 Task: In the  document Nativeamericanheritage.odtMake this file  'available offline' Check 'Vision History' View the  non- printing characters
Action: Mouse moved to (56, 77)
Screenshot: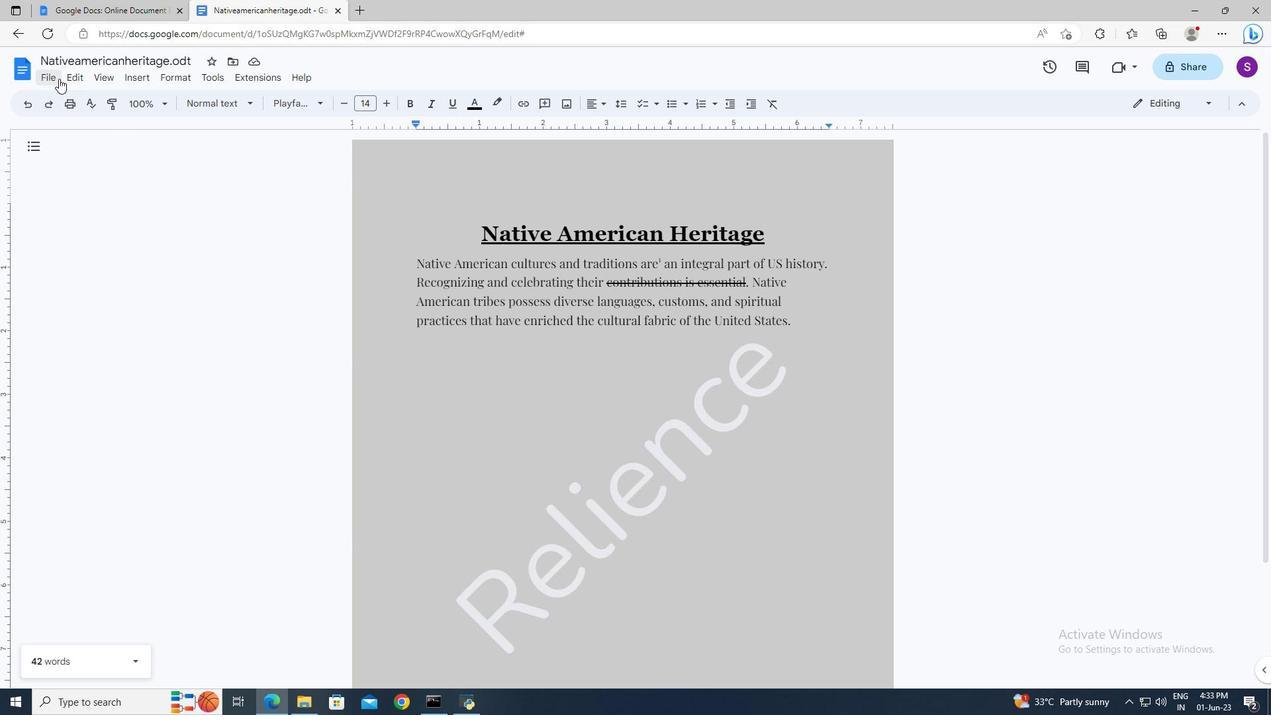 
Action: Mouse pressed left at (56, 77)
Screenshot: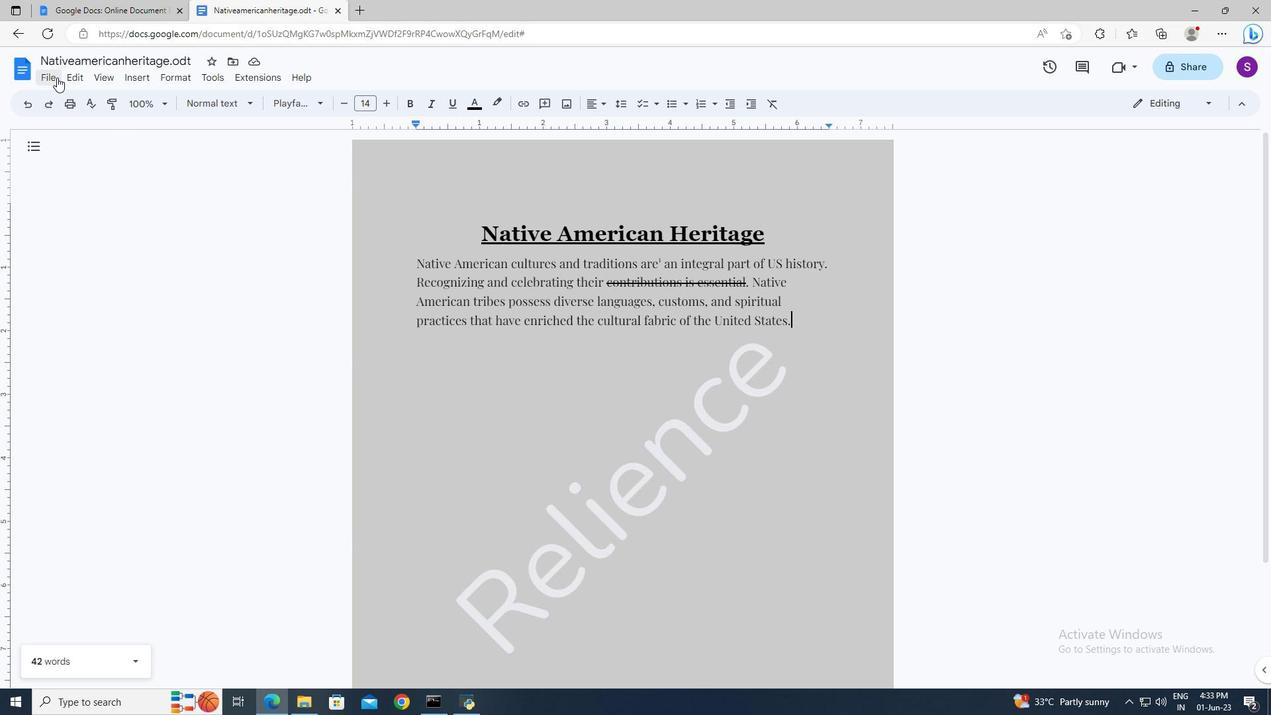 
Action: Mouse moved to (92, 364)
Screenshot: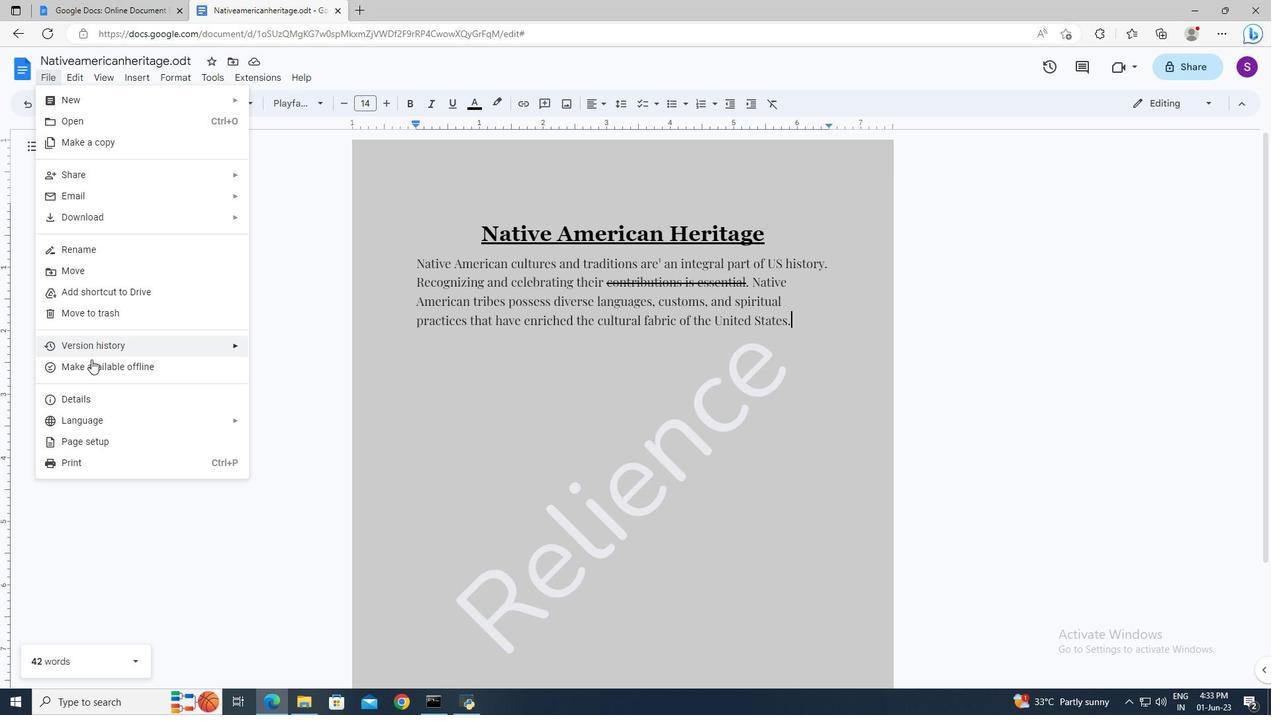 
Action: Mouse pressed left at (92, 364)
Screenshot: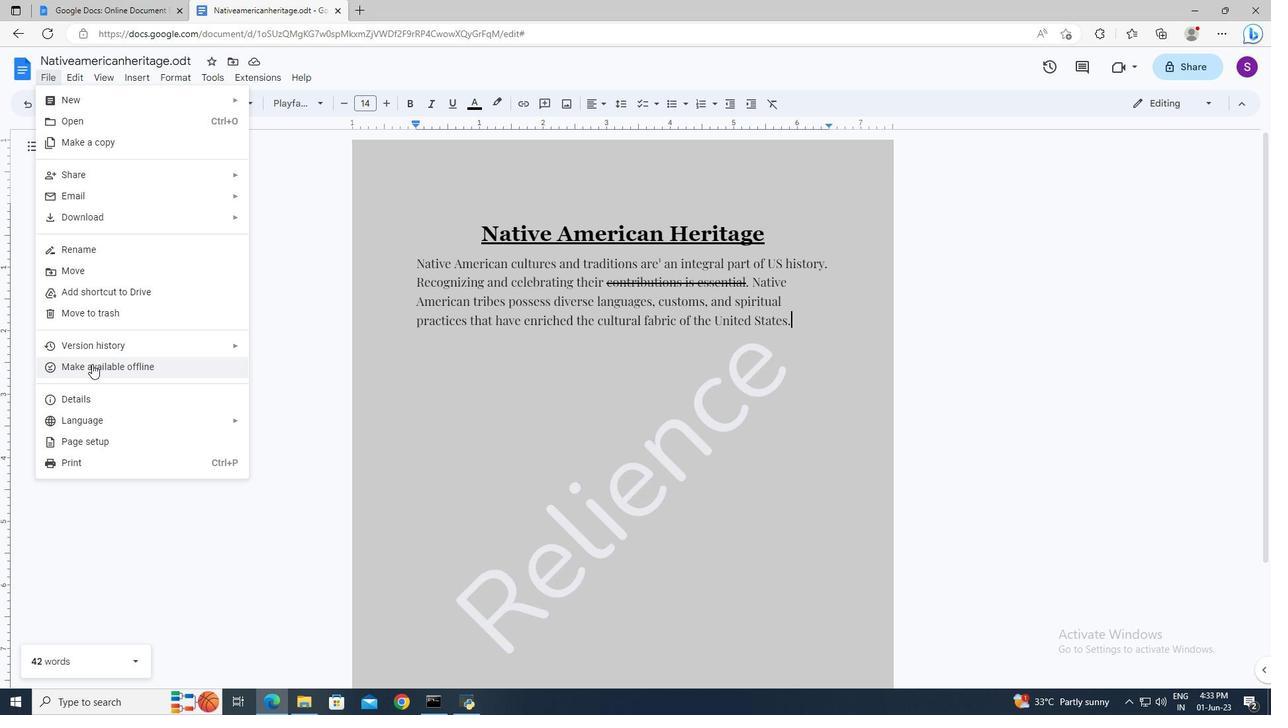 
Action: Mouse moved to (51, 81)
Screenshot: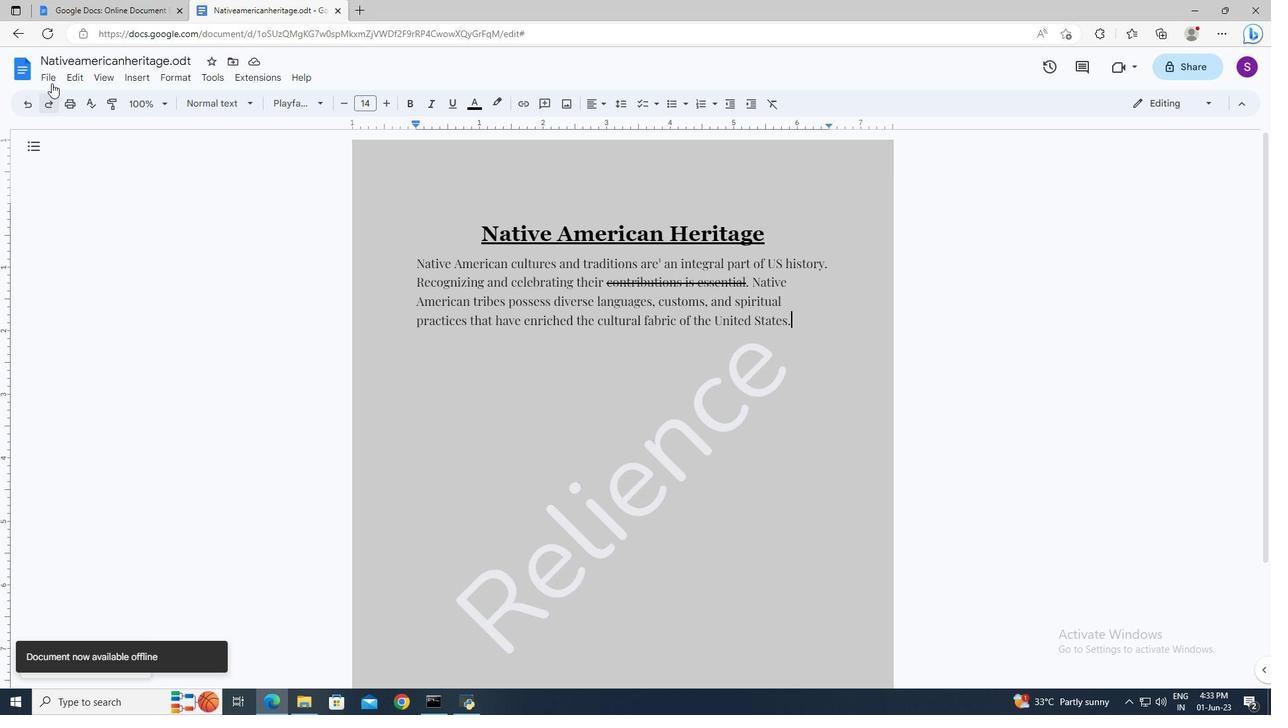 
Action: Mouse pressed left at (51, 81)
Screenshot: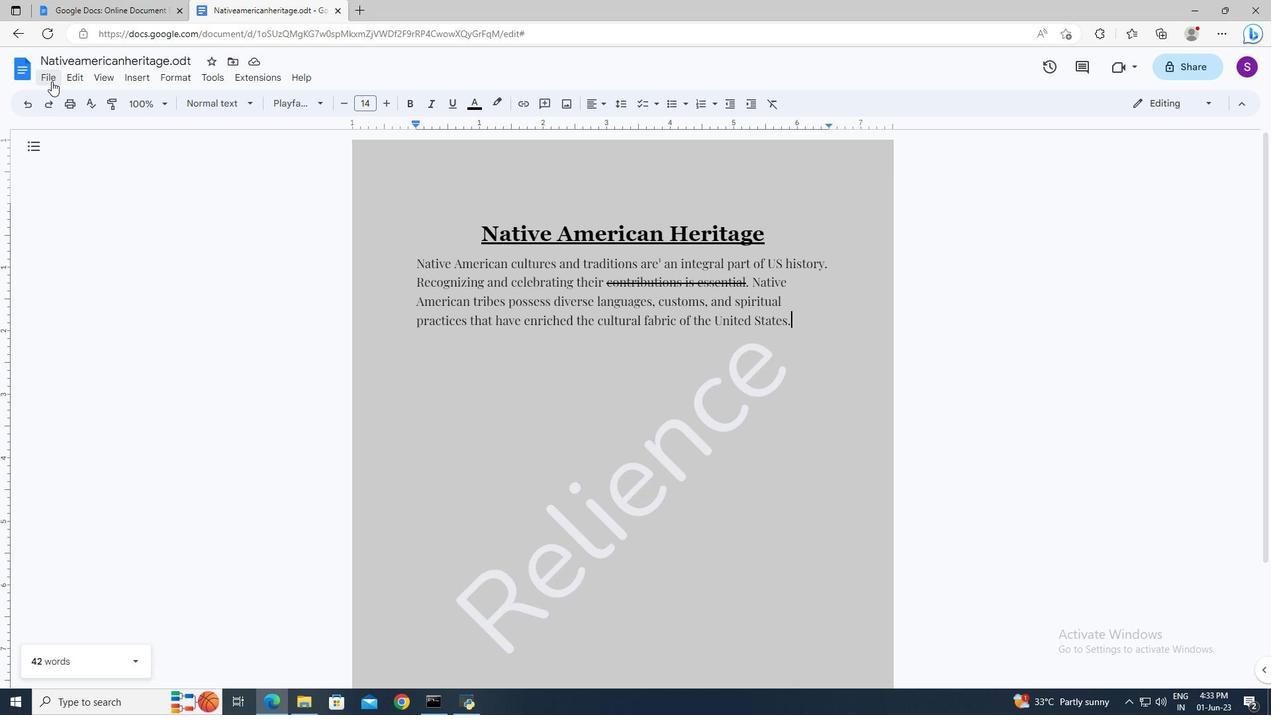 
Action: Mouse moved to (284, 368)
Screenshot: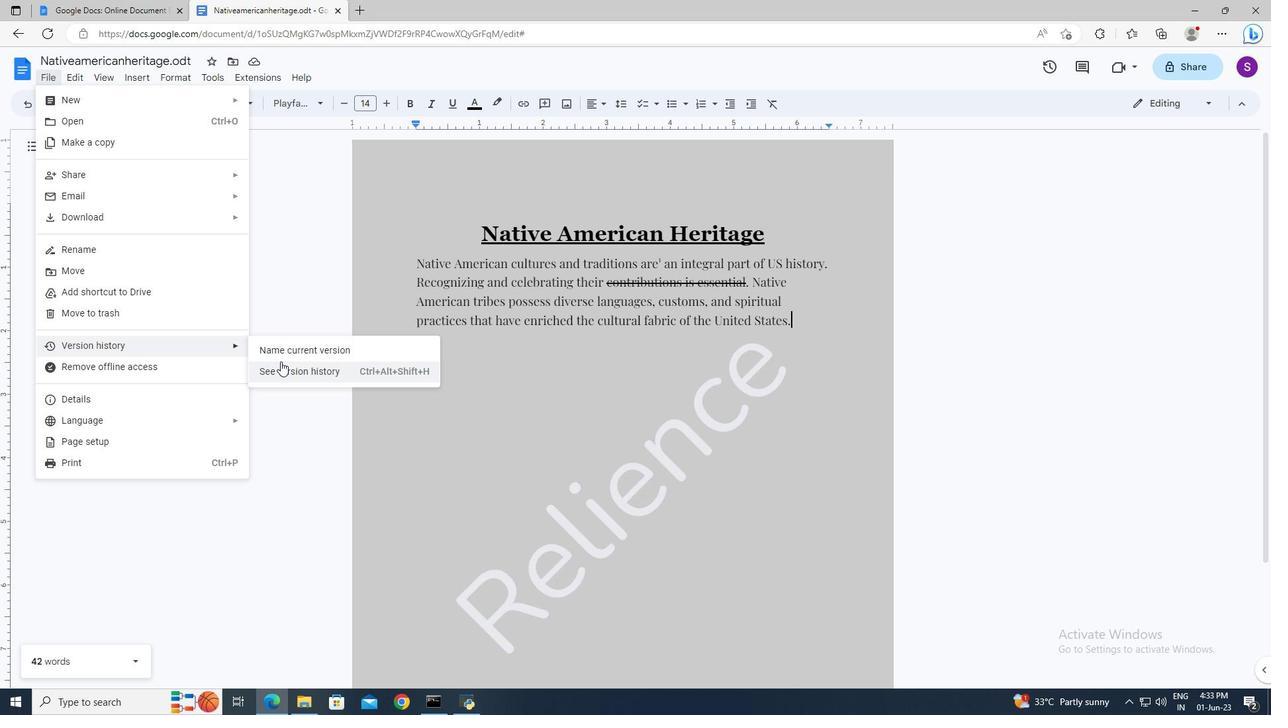 
Action: Mouse pressed left at (284, 368)
Screenshot: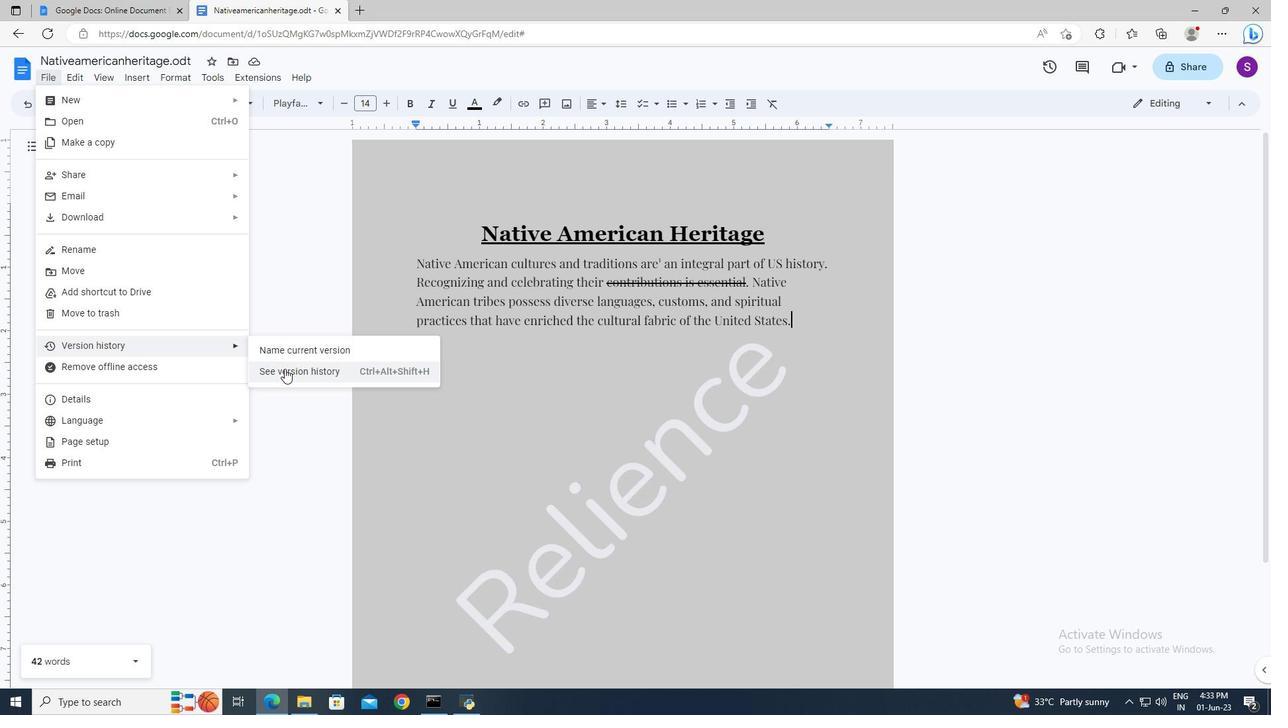 
Action: Mouse moved to (17, 73)
Screenshot: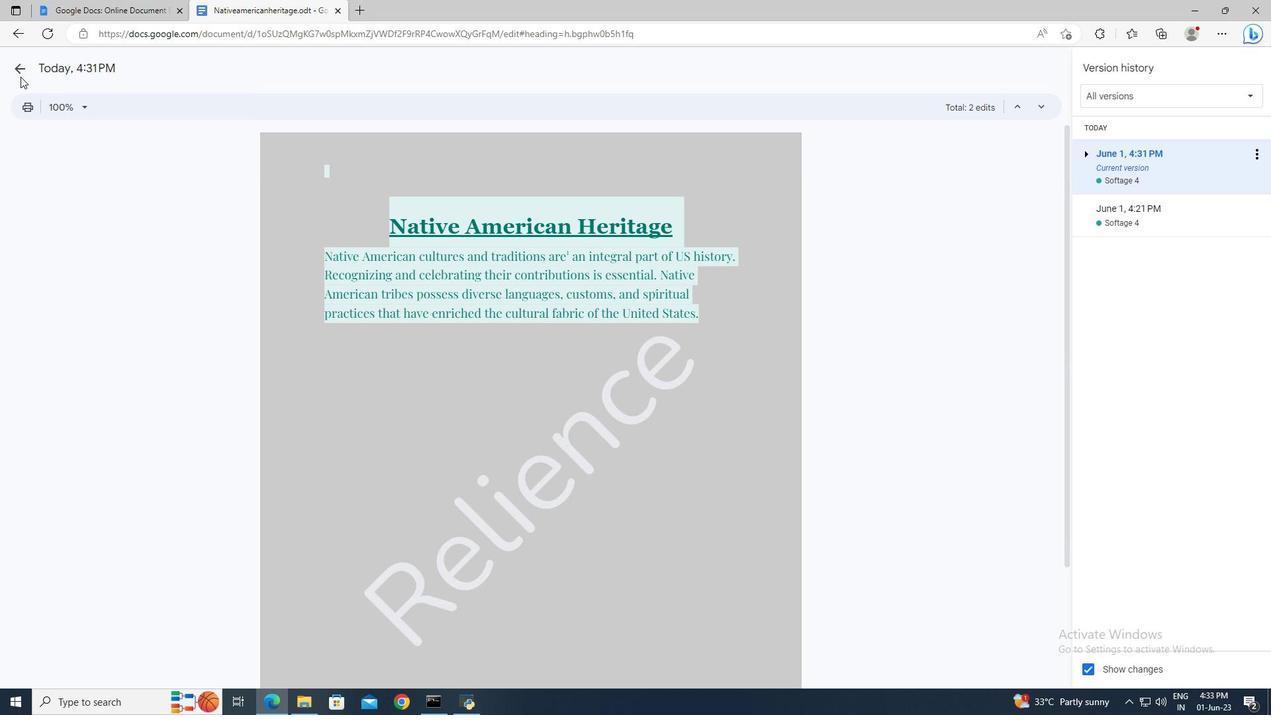 
Action: Mouse pressed left at (17, 73)
Screenshot: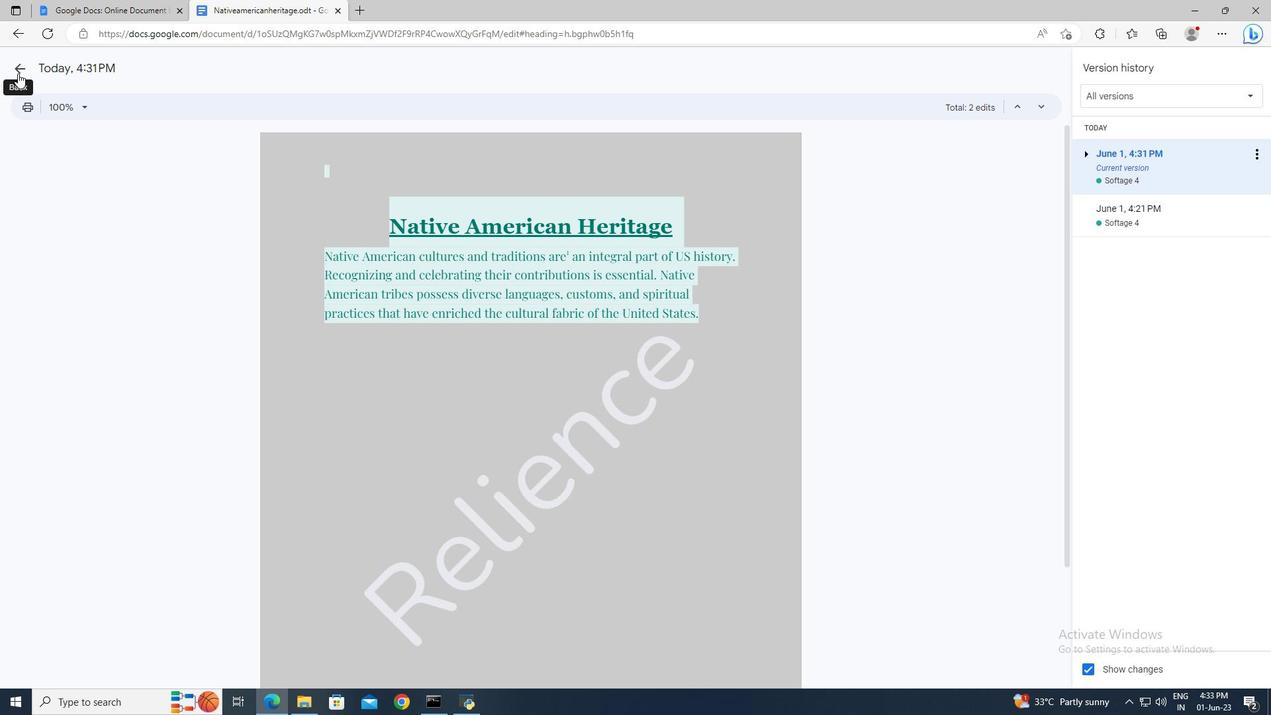 
Action: Mouse moved to (92, 76)
Screenshot: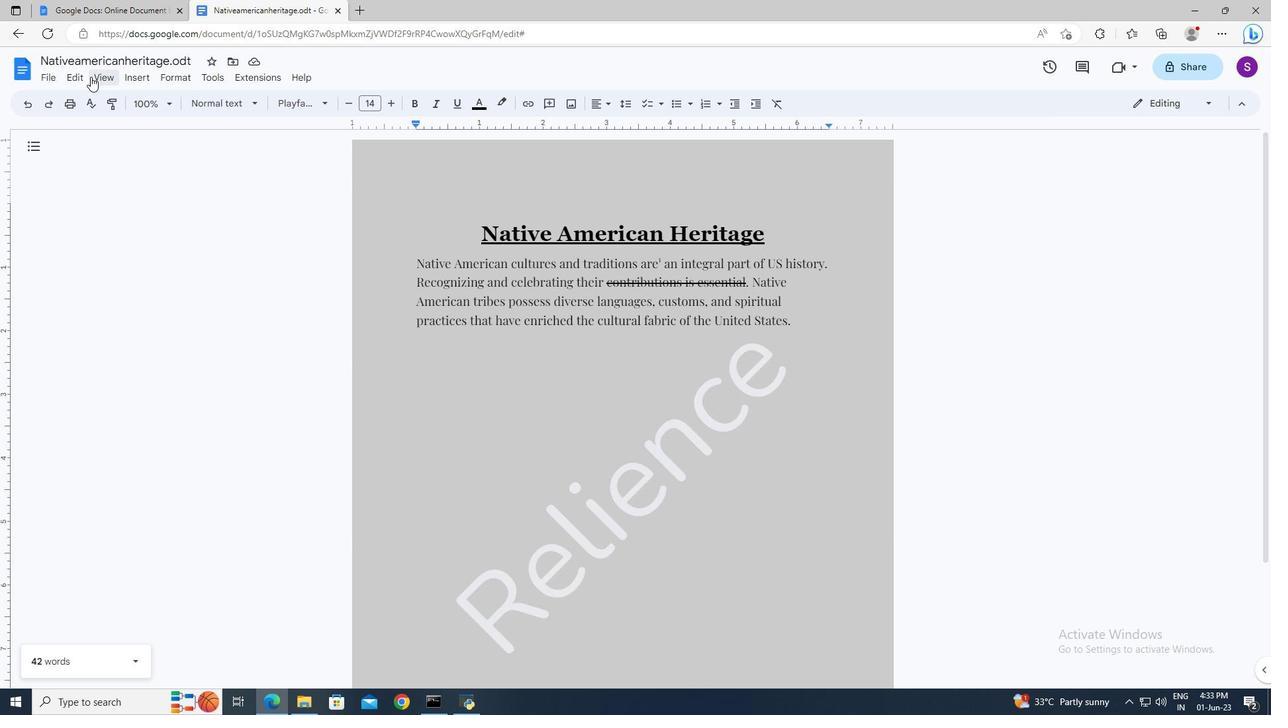 
Action: Mouse pressed left at (92, 76)
Screenshot: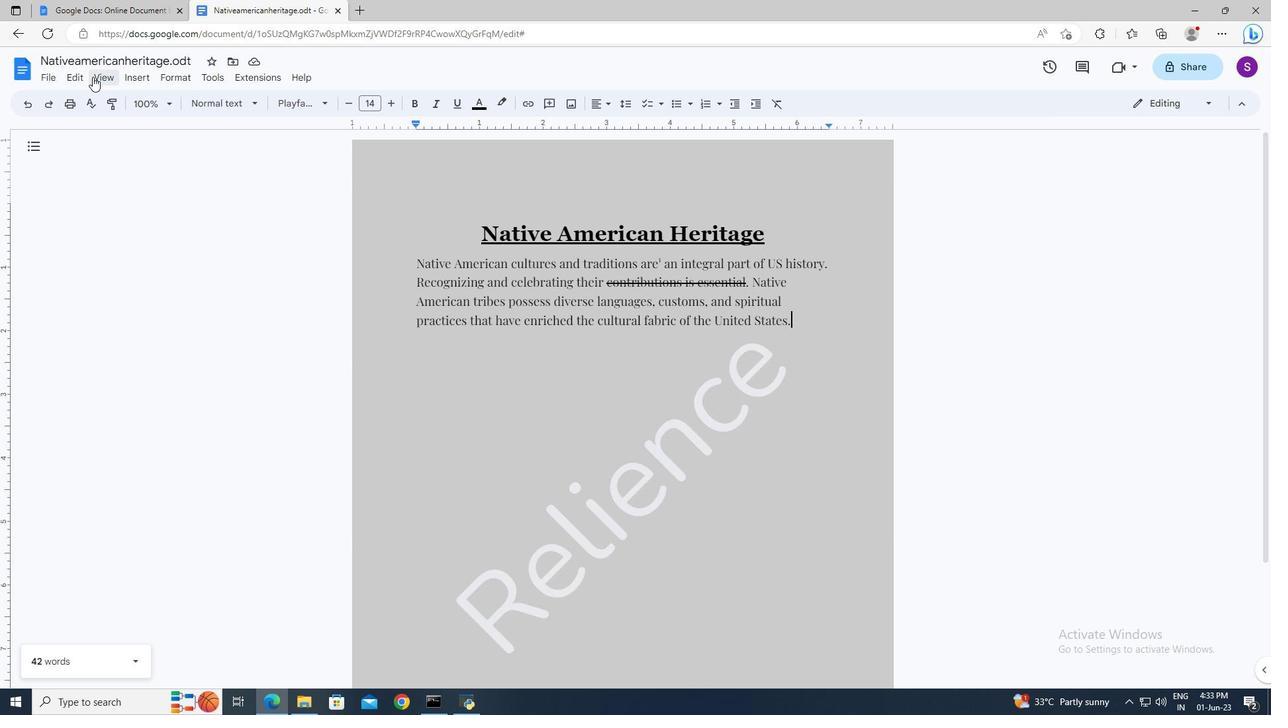 
Action: Mouse moved to (133, 214)
Screenshot: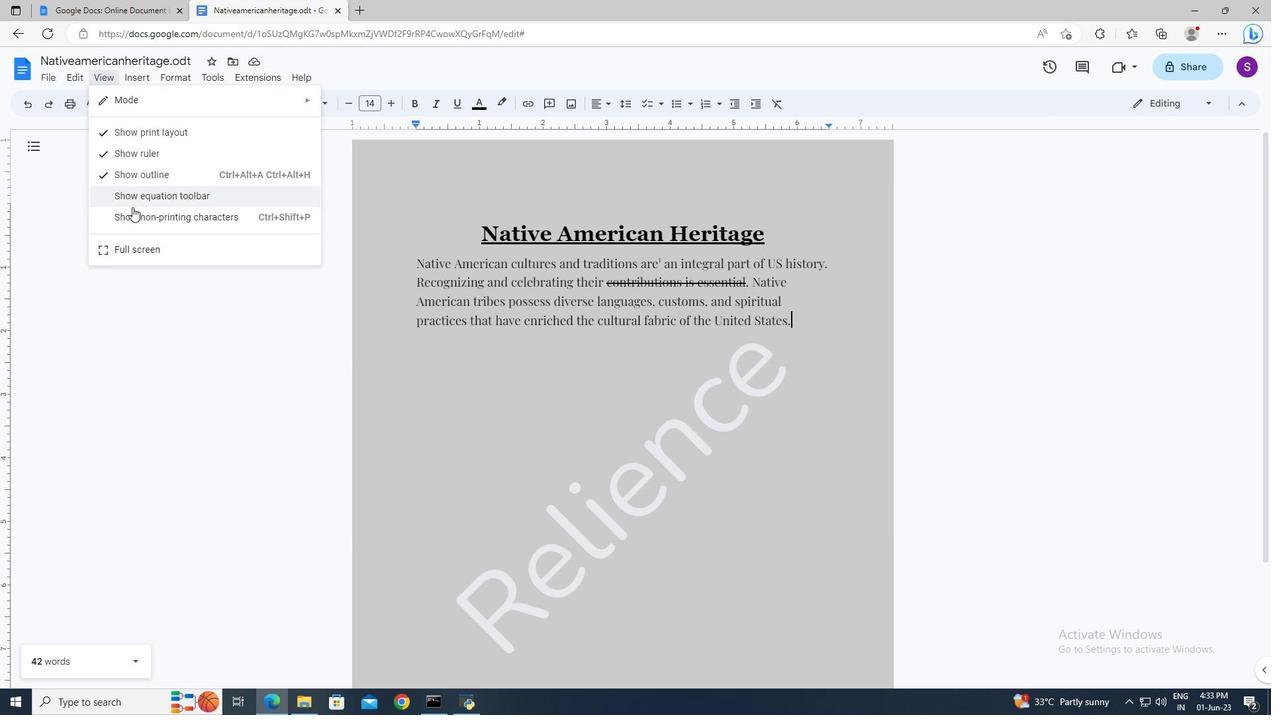 
Action: Mouse pressed left at (133, 214)
Screenshot: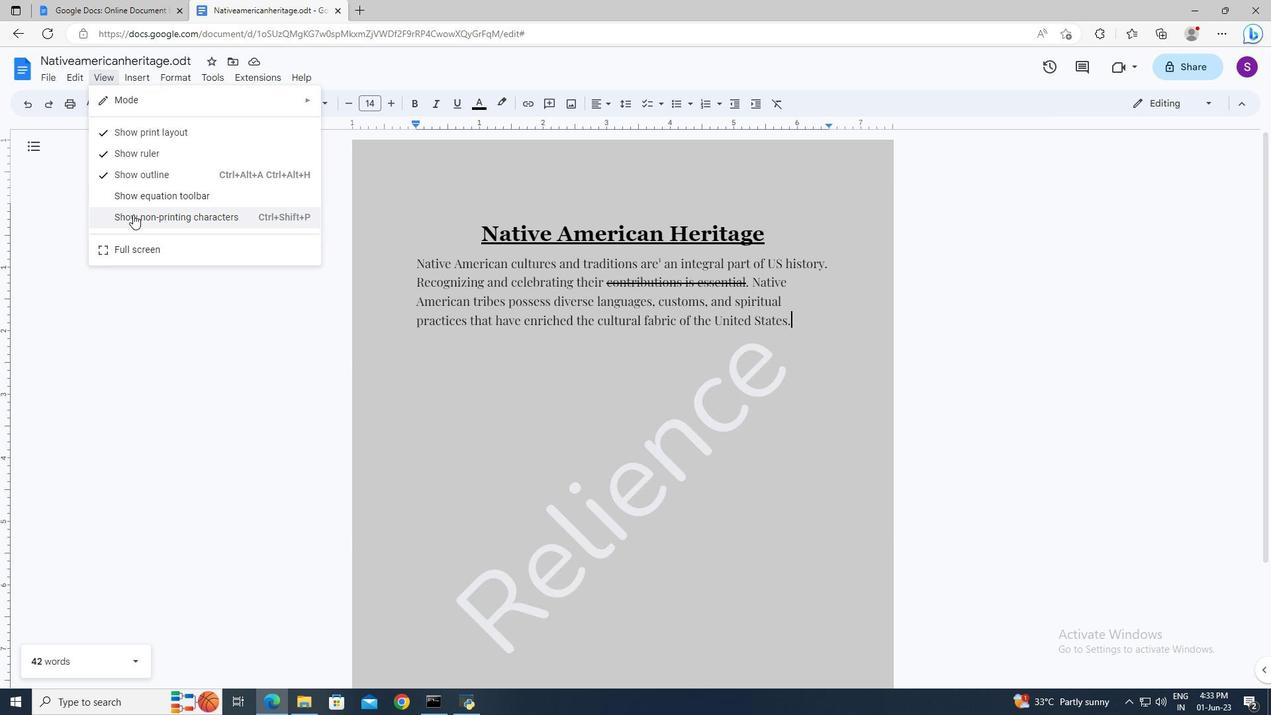 
Action: Mouse moved to (133, 214)
Screenshot: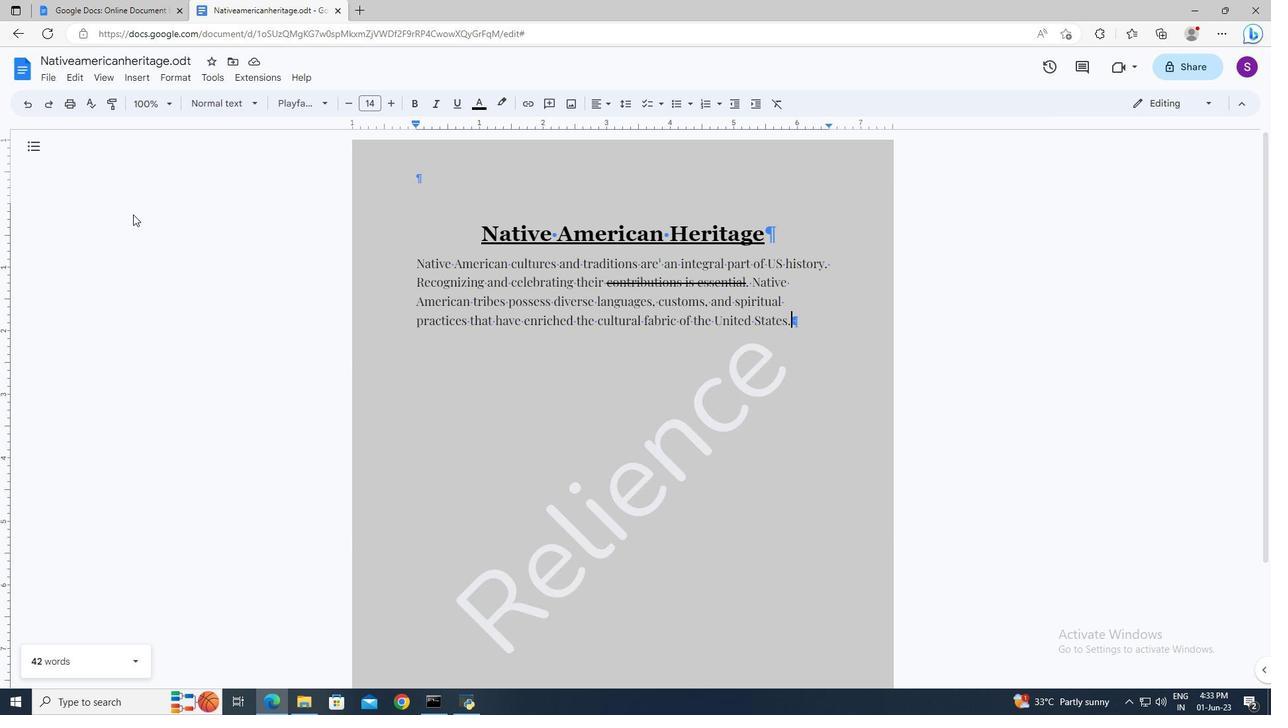 
